 Task: Add Doctor's Best Glucosamine Chondroitin Msm to the cart.
Action: Mouse moved to (237, 121)
Screenshot: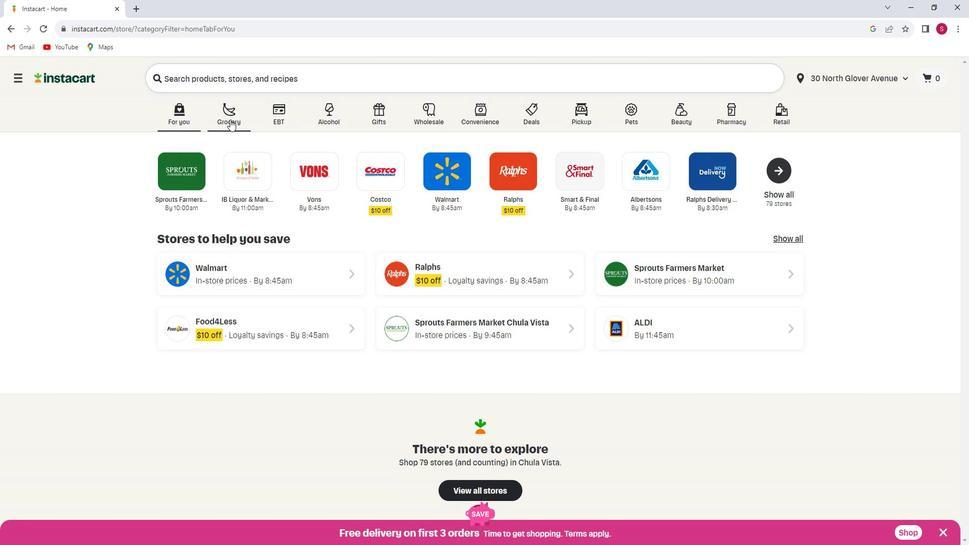 
Action: Mouse pressed left at (237, 121)
Screenshot: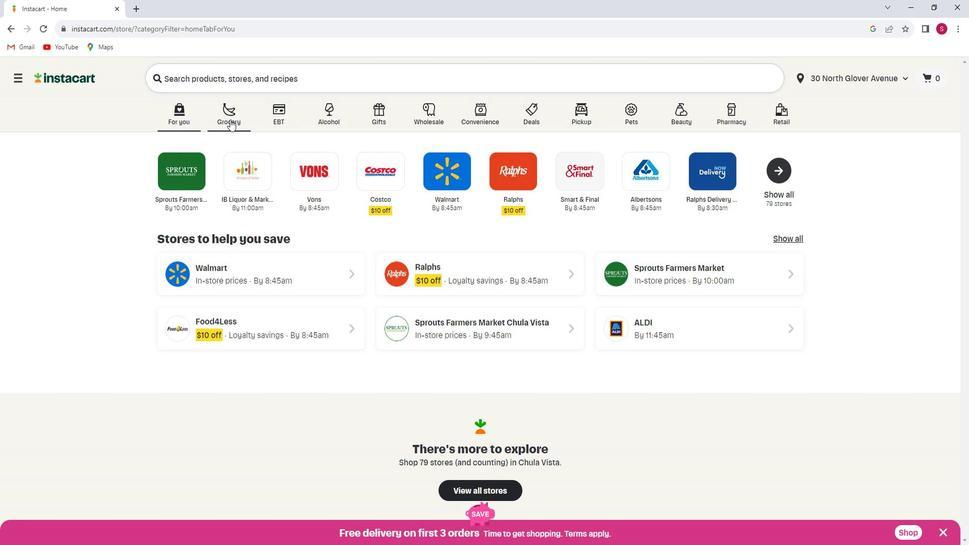 
Action: Mouse moved to (242, 307)
Screenshot: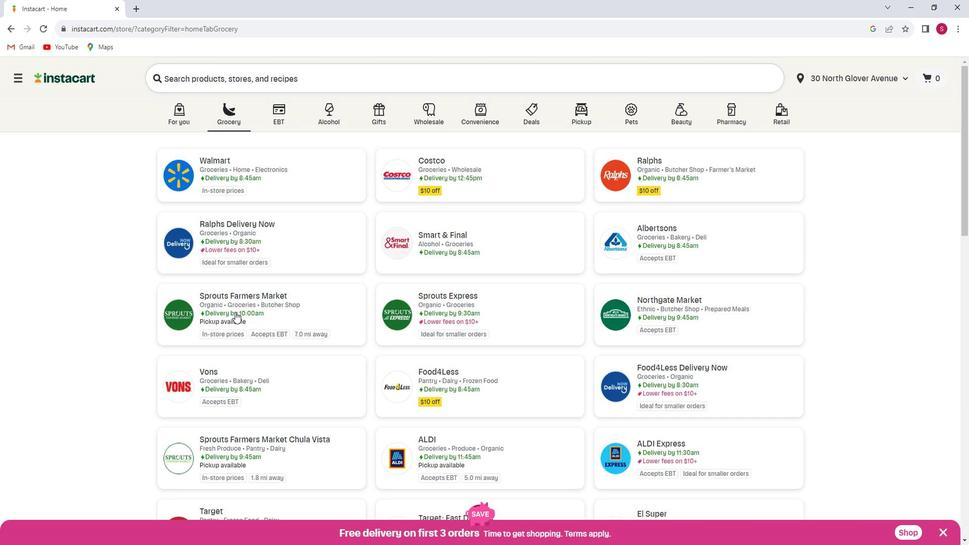 
Action: Mouse pressed left at (242, 307)
Screenshot: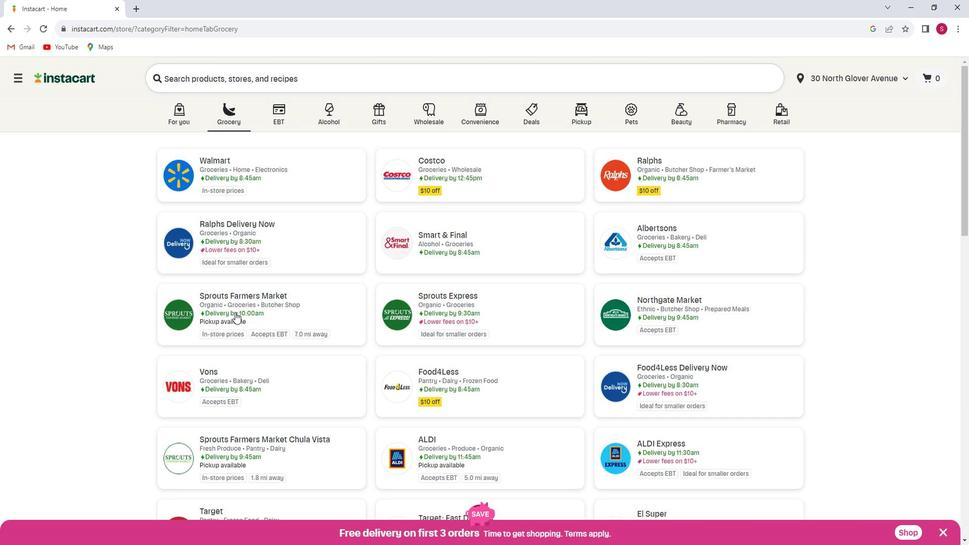 
Action: Mouse moved to (94, 322)
Screenshot: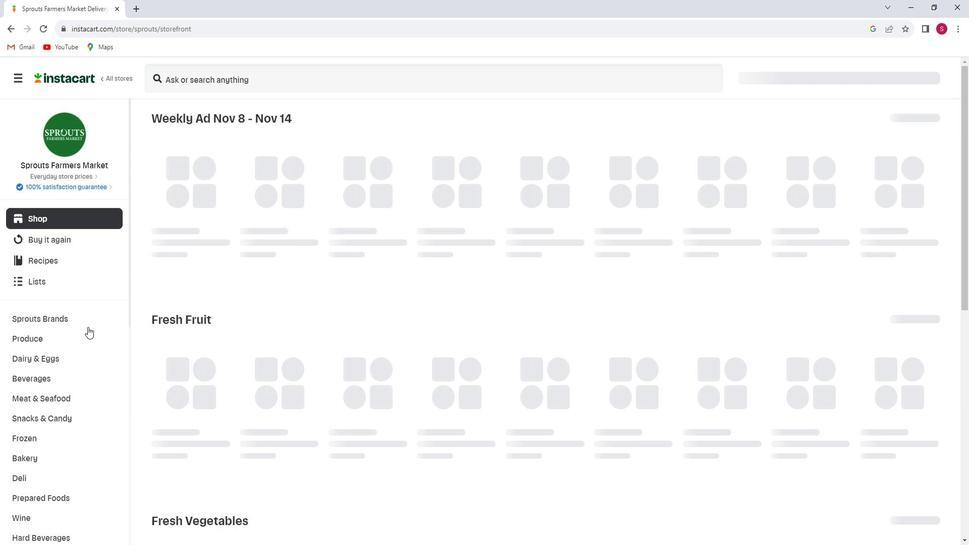 
Action: Mouse scrolled (94, 322) with delta (0, 0)
Screenshot: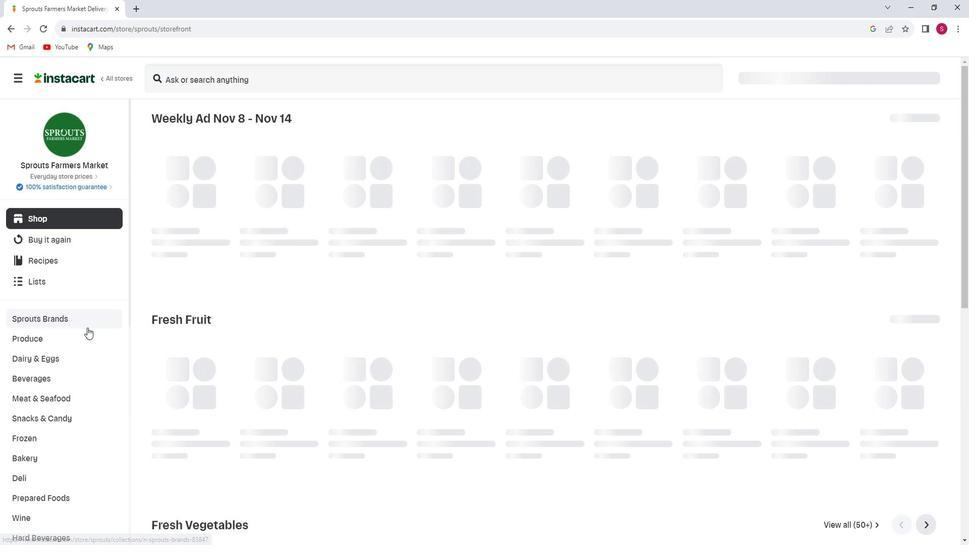 
Action: Mouse scrolled (94, 322) with delta (0, 0)
Screenshot: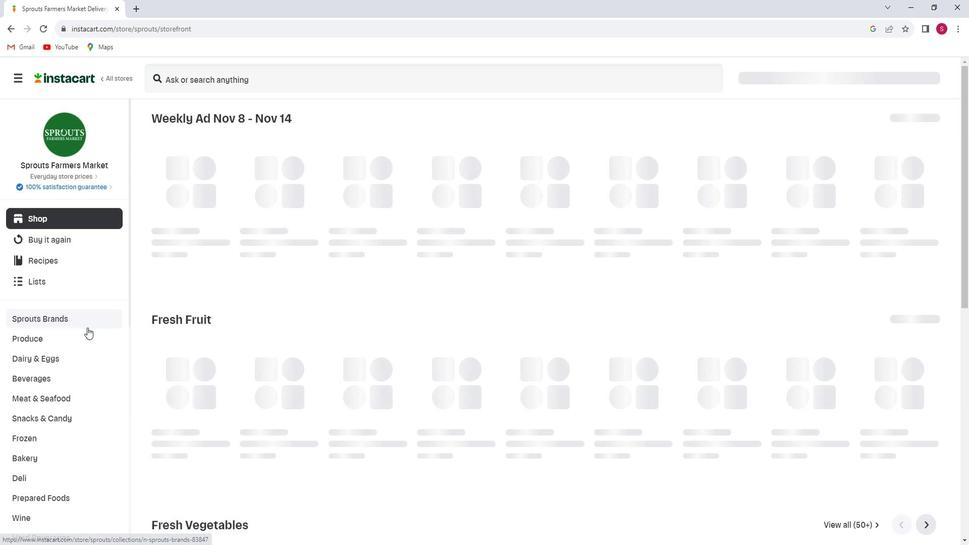 
Action: Mouse scrolled (94, 322) with delta (0, 0)
Screenshot: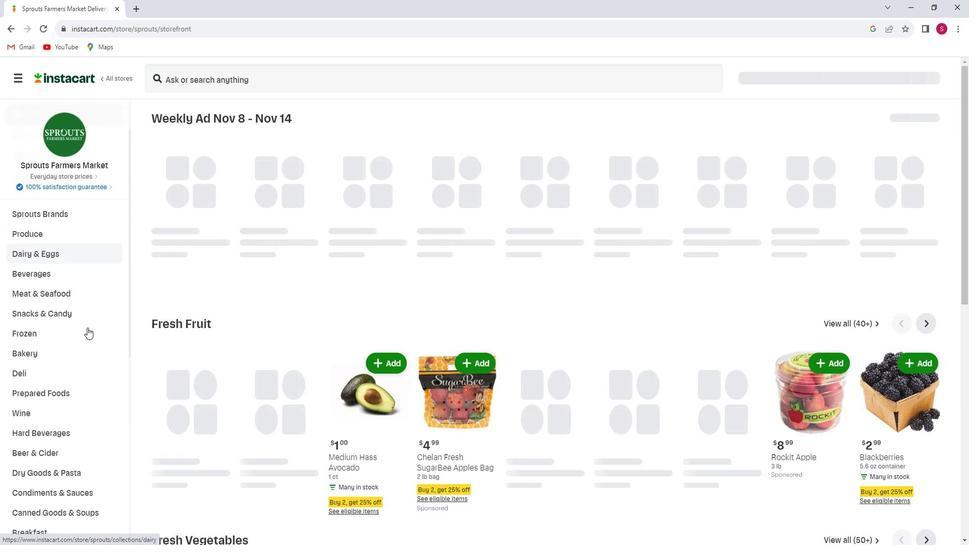 
Action: Mouse scrolled (94, 322) with delta (0, 0)
Screenshot: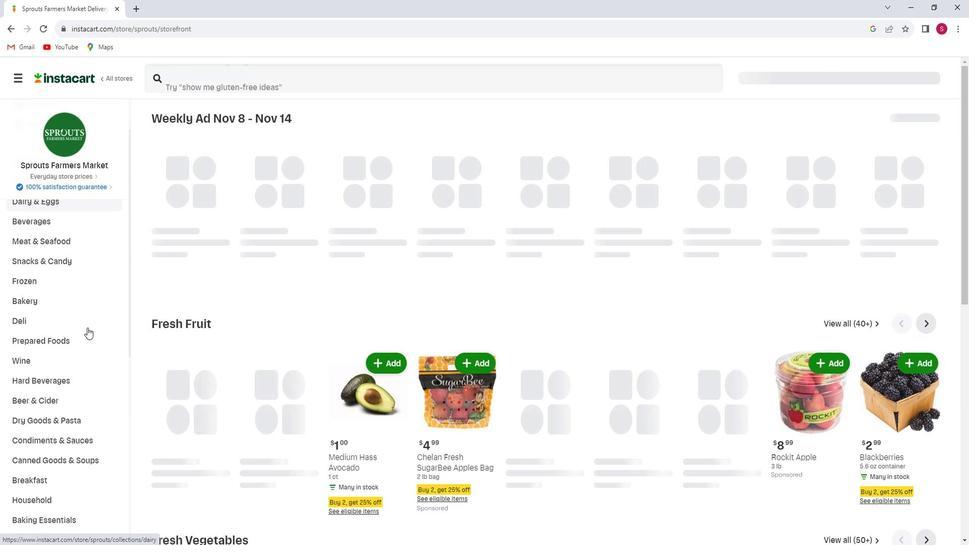 
Action: Mouse scrolled (94, 322) with delta (0, 0)
Screenshot: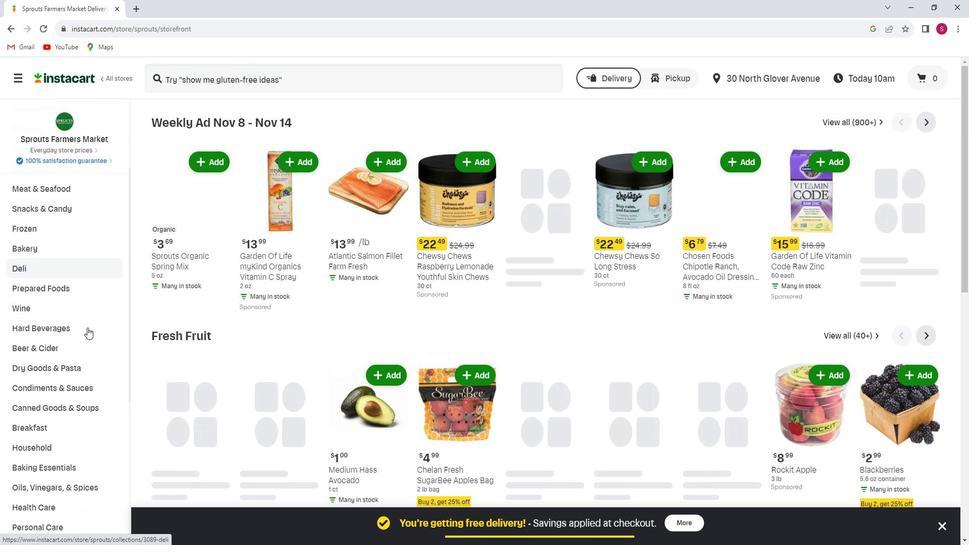 
Action: Mouse scrolled (94, 322) with delta (0, 0)
Screenshot: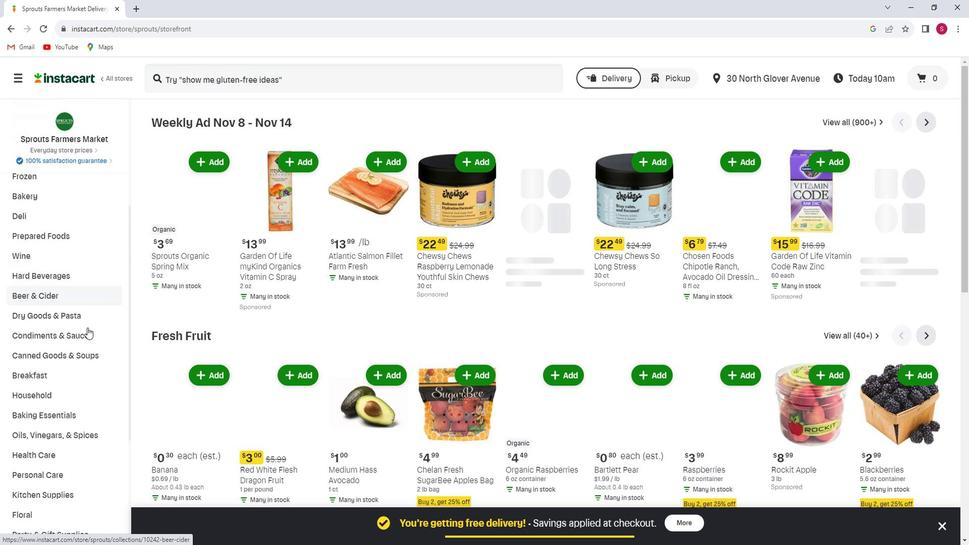 
Action: Mouse moved to (85, 329)
Screenshot: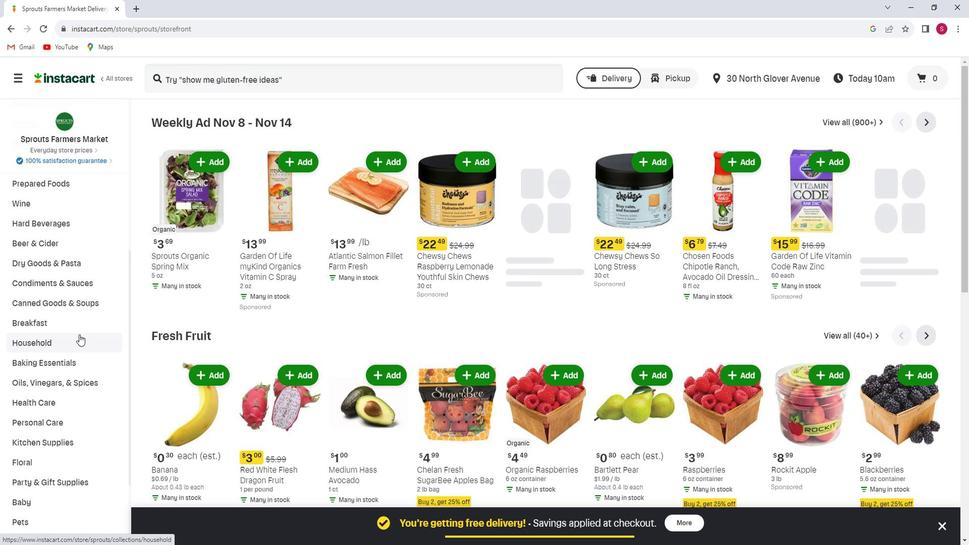 
Action: Mouse scrolled (85, 328) with delta (0, 0)
Screenshot: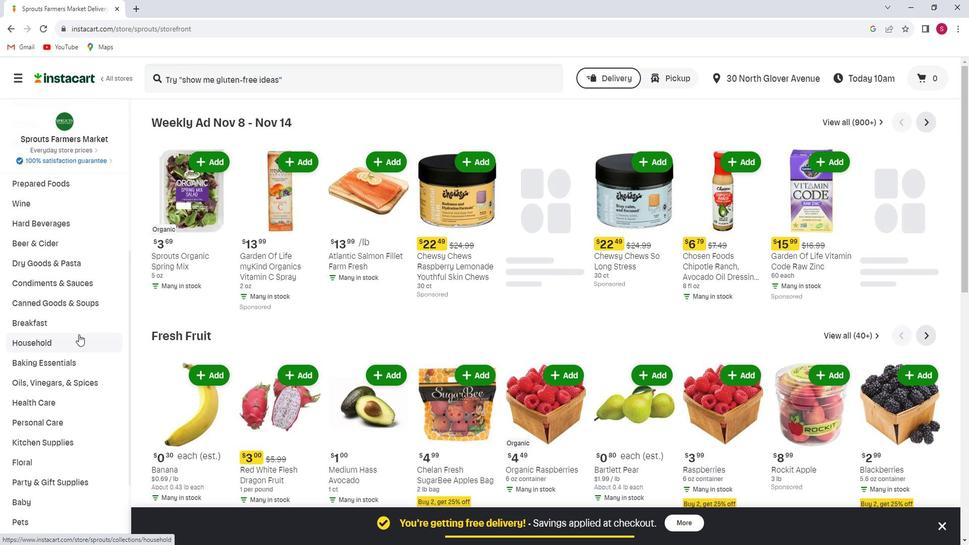 
Action: Mouse moved to (73, 339)
Screenshot: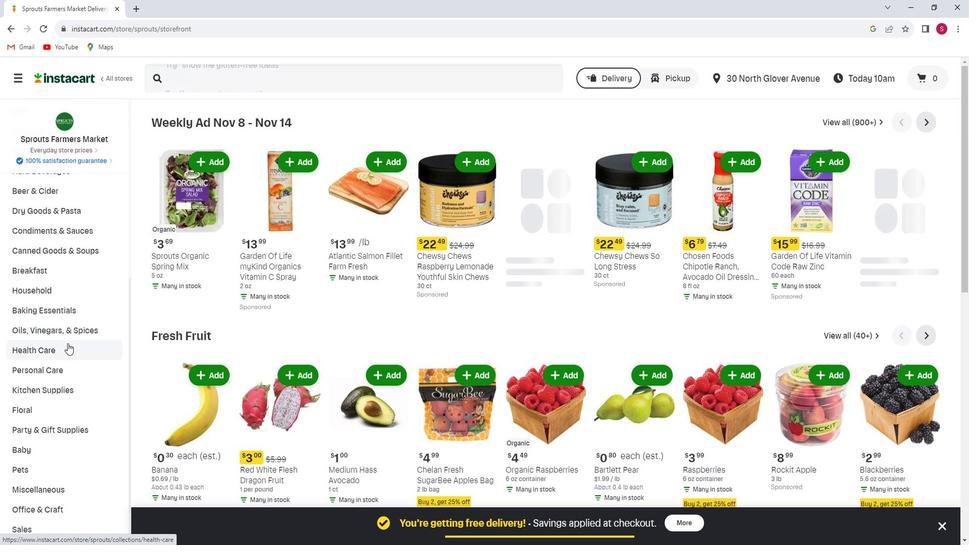 
Action: Mouse pressed left at (73, 339)
Screenshot: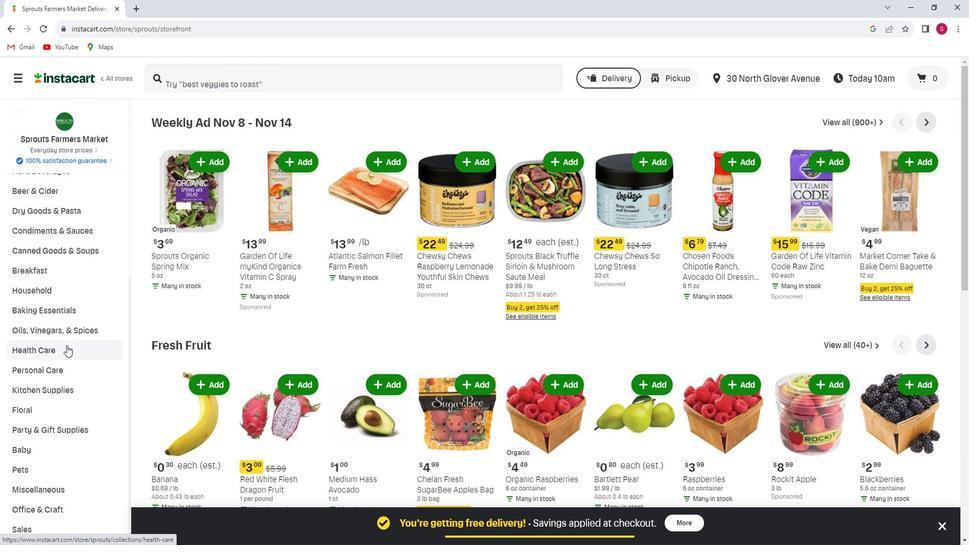 
Action: Mouse moved to (355, 142)
Screenshot: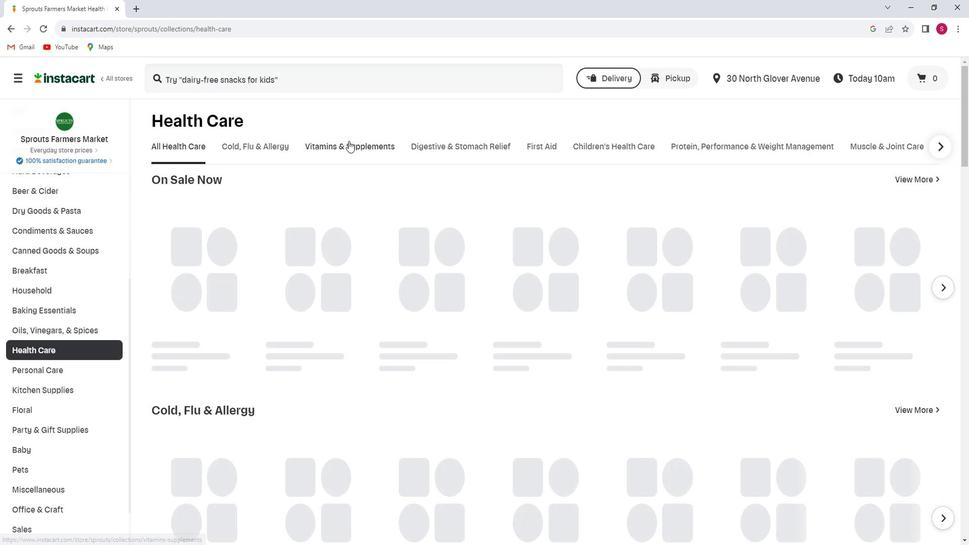 
Action: Mouse pressed left at (355, 142)
Screenshot: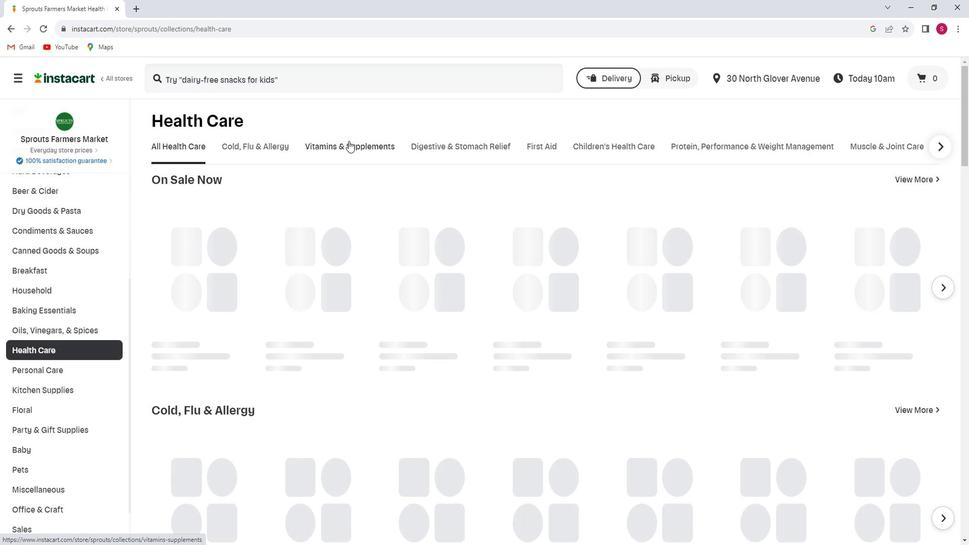
Action: Mouse moved to (957, 186)
Screenshot: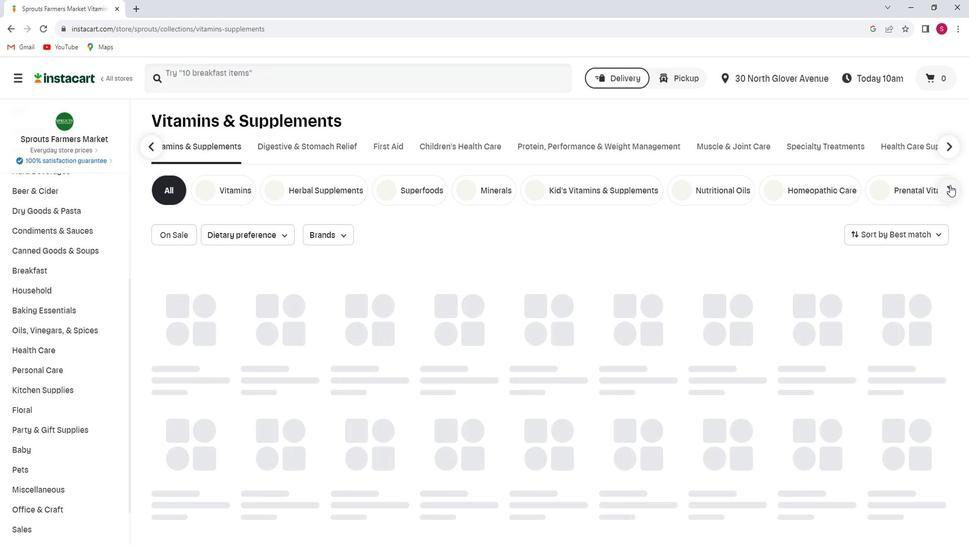 
Action: Mouse pressed left at (957, 186)
Screenshot: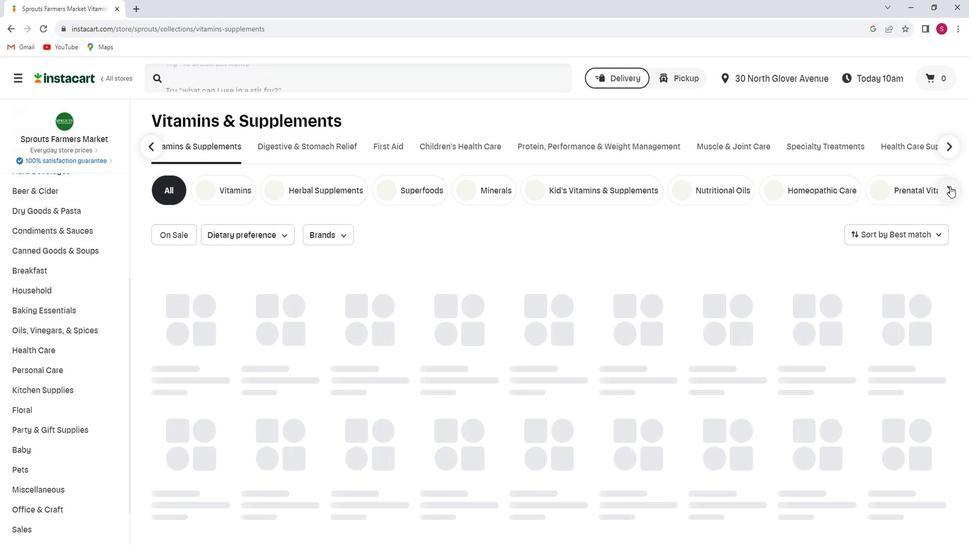 
Action: Mouse moved to (750, 187)
Screenshot: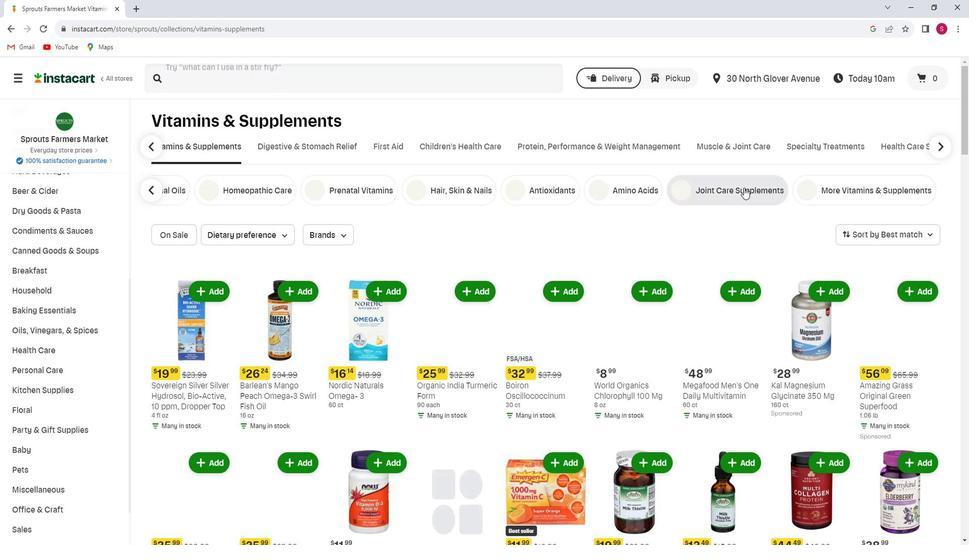 
Action: Mouse pressed left at (750, 187)
Screenshot: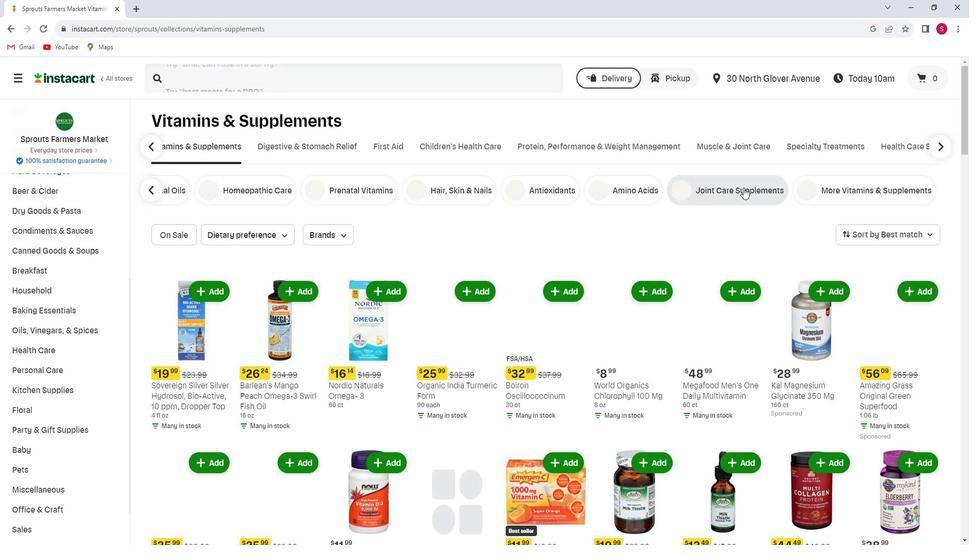 
Action: Mouse moved to (373, 88)
Screenshot: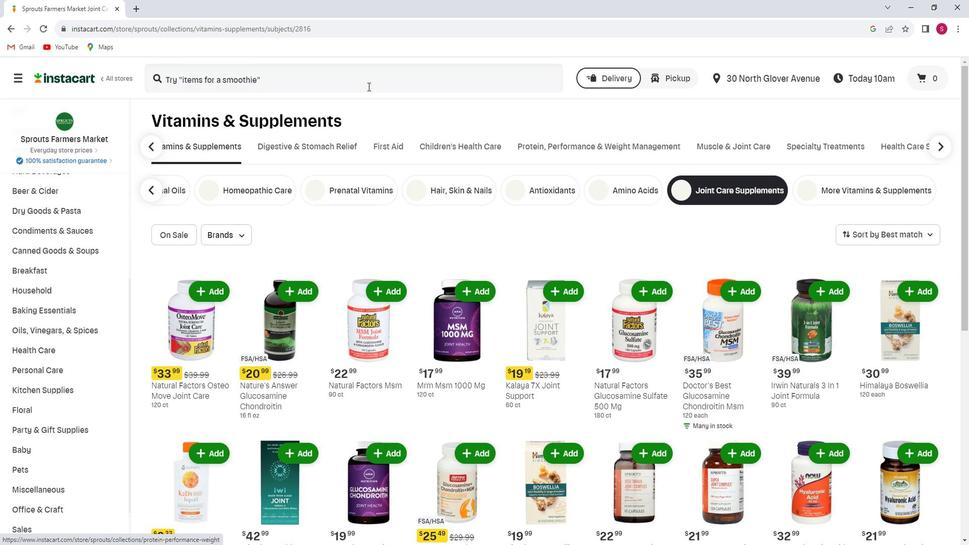 
Action: Mouse pressed left at (373, 88)
Screenshot: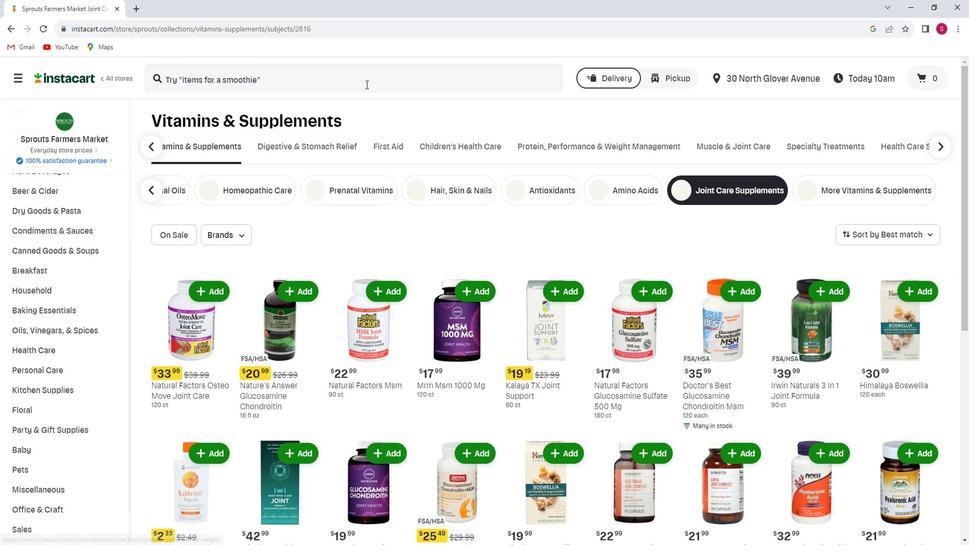 
Action: Key pressed <Key.shift><Key.shift>Doctor's<Key.space><Key.shift_r>Best<Key.space><Key.shift>Glucosamine<Key.space><Key.shift>Chondroitin<Key.space><Key.shift_r>Msm<Key.enter>
Screenshot: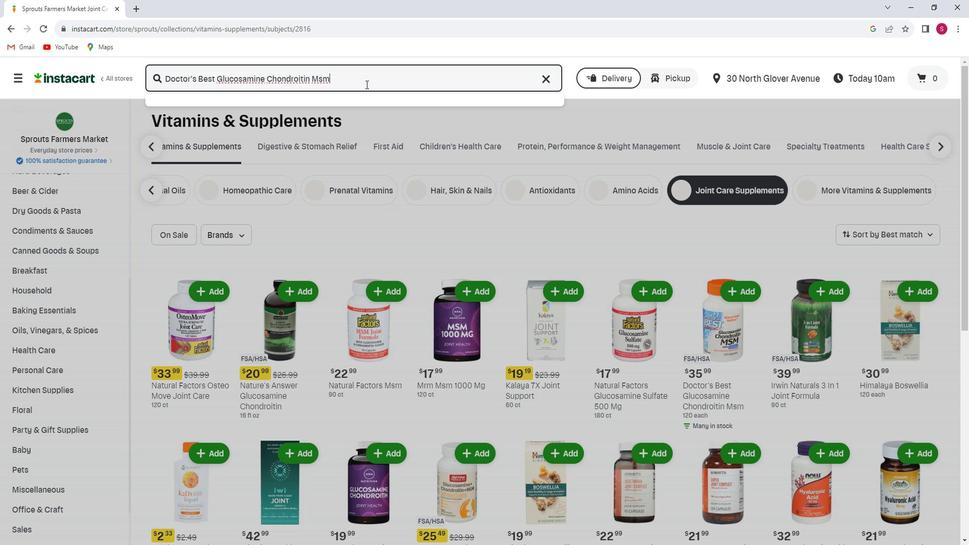 
Action: Mouse moved to (758, 187)
Screenshot: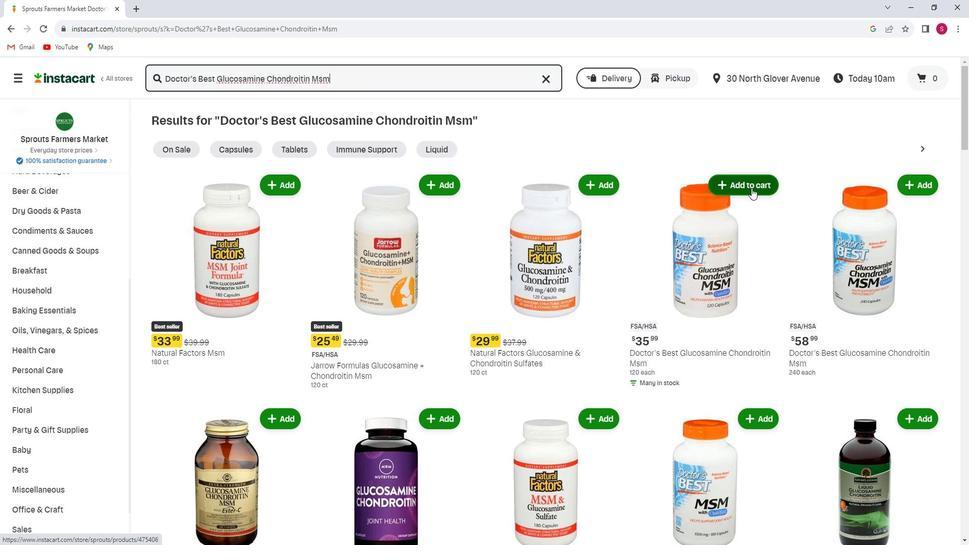 
Action: Mouse pressed left at (758, 187)
Screenshot: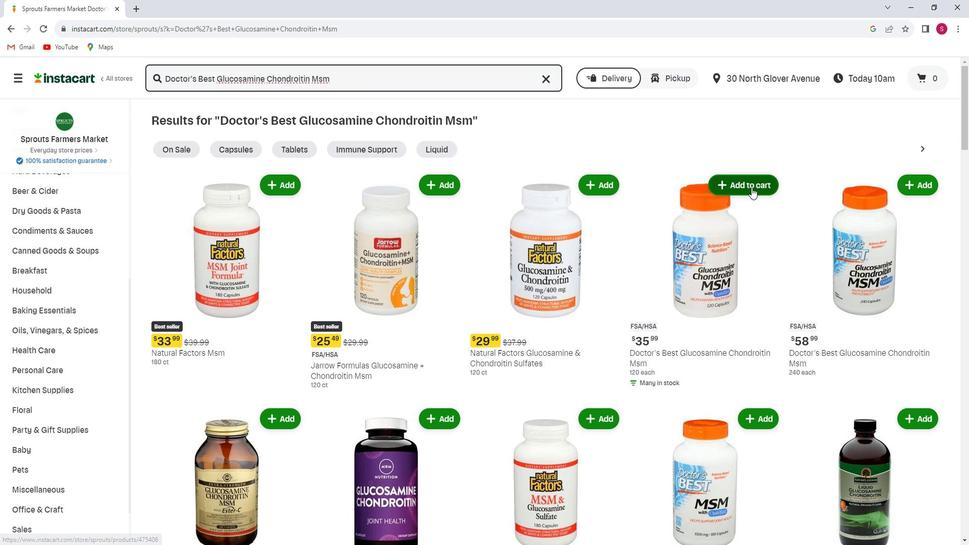 
Action: Mouse moved to (757, 202)
Screenshot: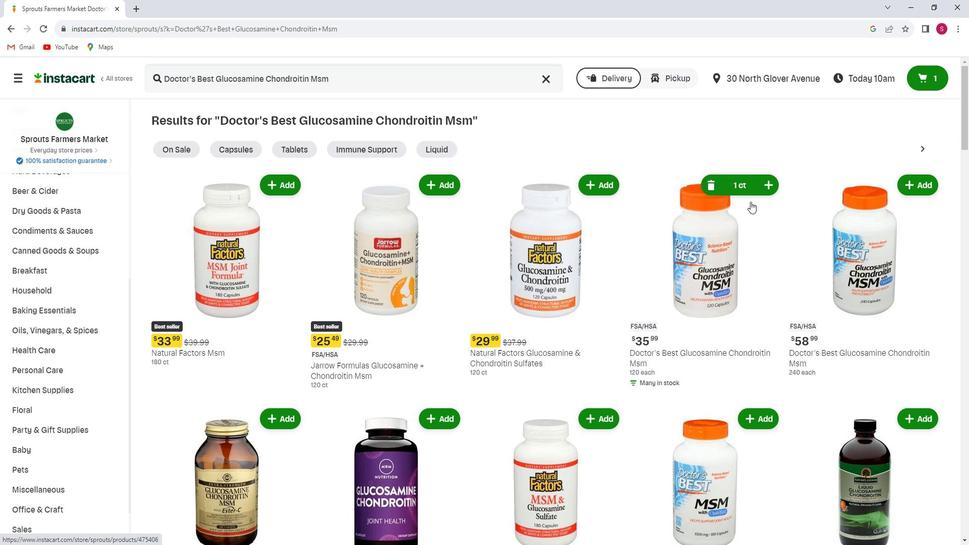 
